 Task: Create in the project AgileFire in Backlog an issue 'Implement a new cloud-based knowledge management system for a company with advanced knowledge sharing and collaboration features', assign it to team member softage.1@softage.net and change the status to IN PROGRESS. Create in the project AgileFire in Backlog an issue 'Integrate a new customer loyalty program feature into an existing e-commerce website to improve customer retention and repeat sales', assign it to team member softage.2@softage.net and change the status to IN PROGRESS
Action: Mouse moved to (184, 249)
Screenshot: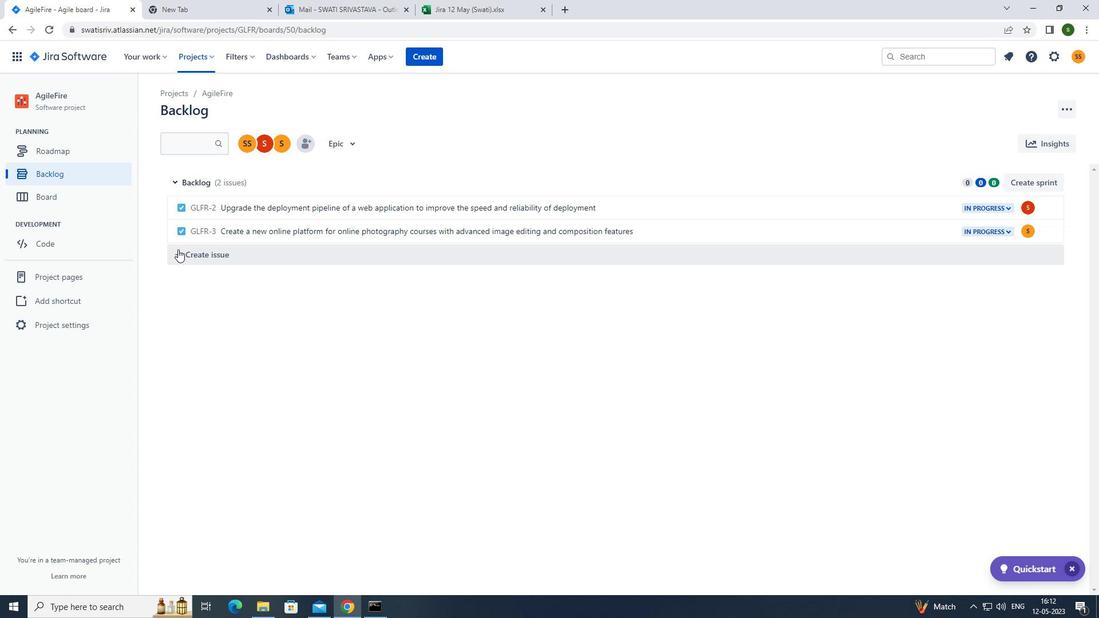 
Action: Mouse pressed left at (184, 249)
Screenshot: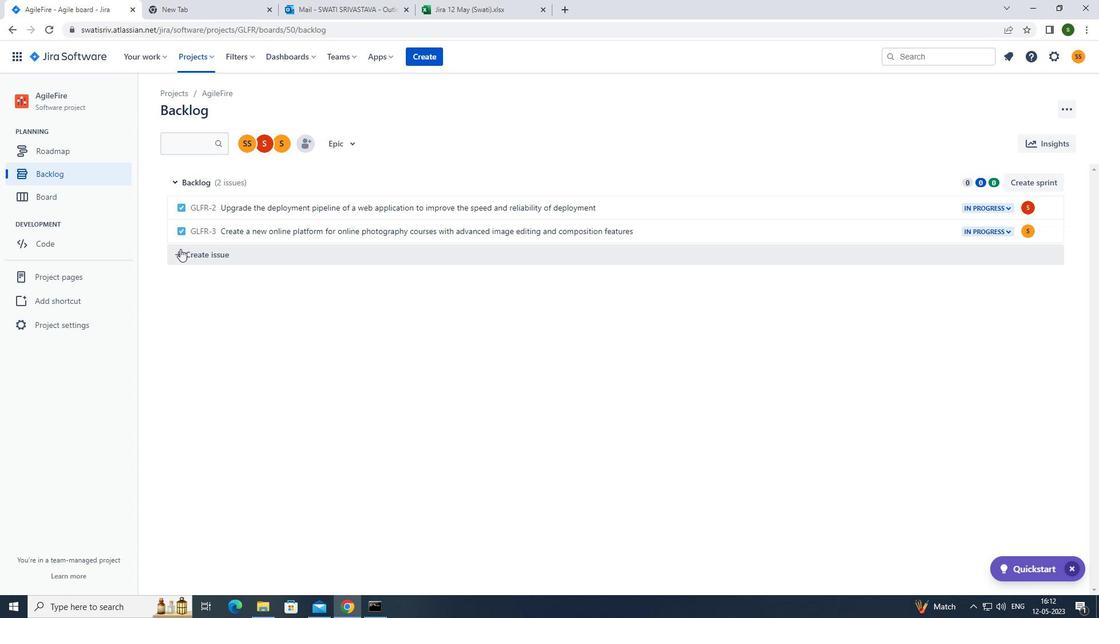 
Action: Mouse moved to (245, 249)
Screenshot: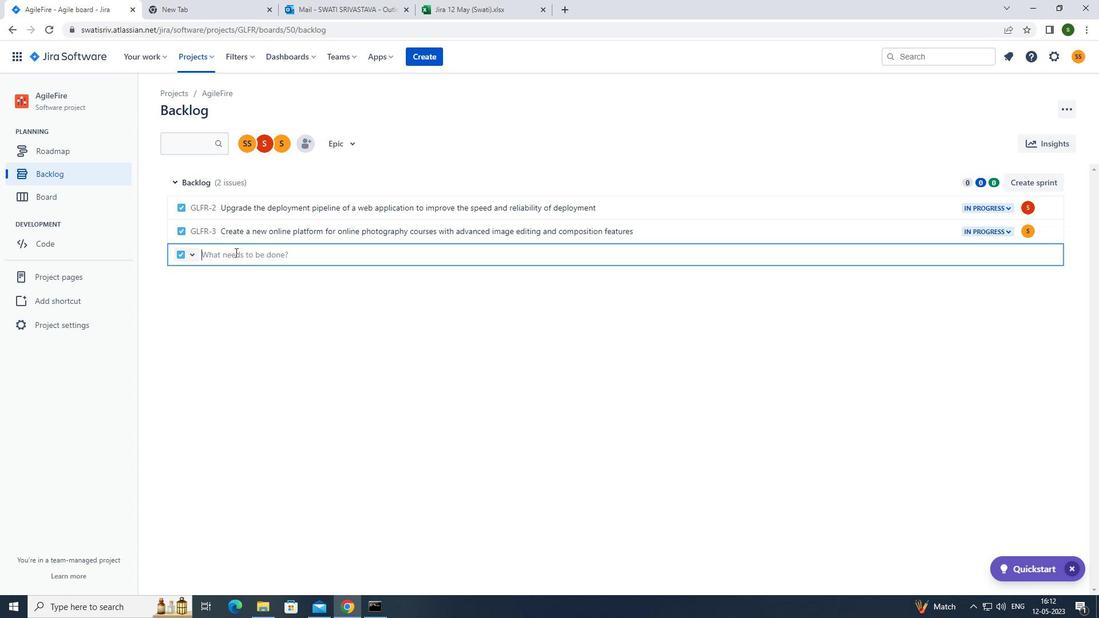 
Action: Key pressed <Key.caps_lock>i<Key.caps_lock>mplement<Key.space>a<Key.space>new<Key.space>cloud-based<Key.space>knowledge<Key.space>management<Key.space>system<Key.space>for<Key.space>a<Key.space>company<Key.space>with<Key.space>advanced<Key.space>knowledge<Key.space>sharing<Key.space>and<Key.space>collaboration<Key.space>features<Key.enter>
Screenshot: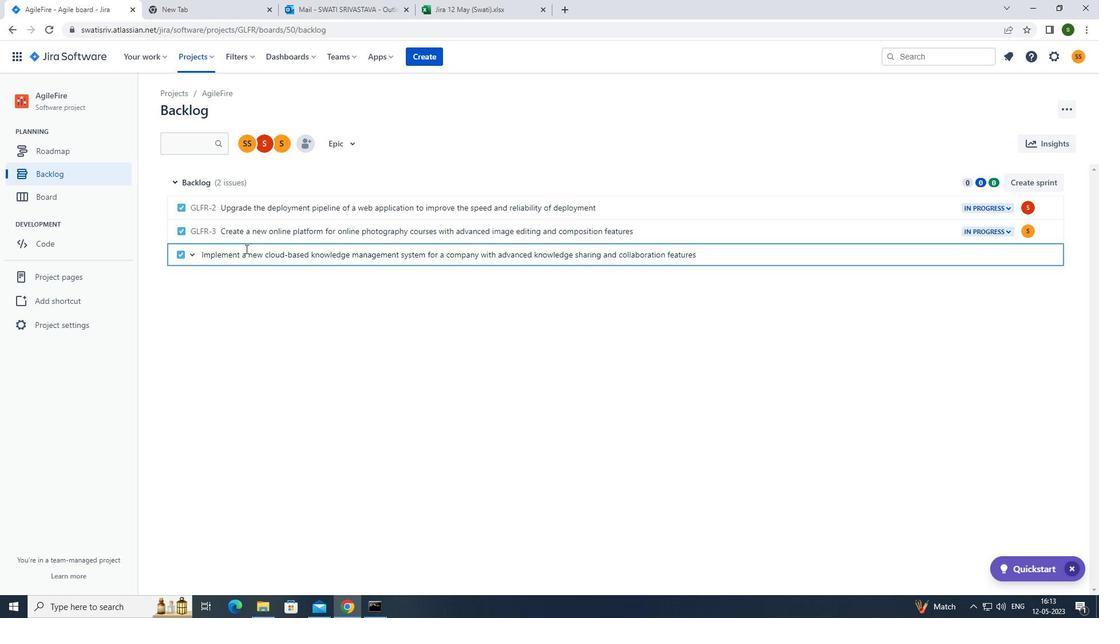 
Action: Mouse moved to (1027, 256)
Screenshot: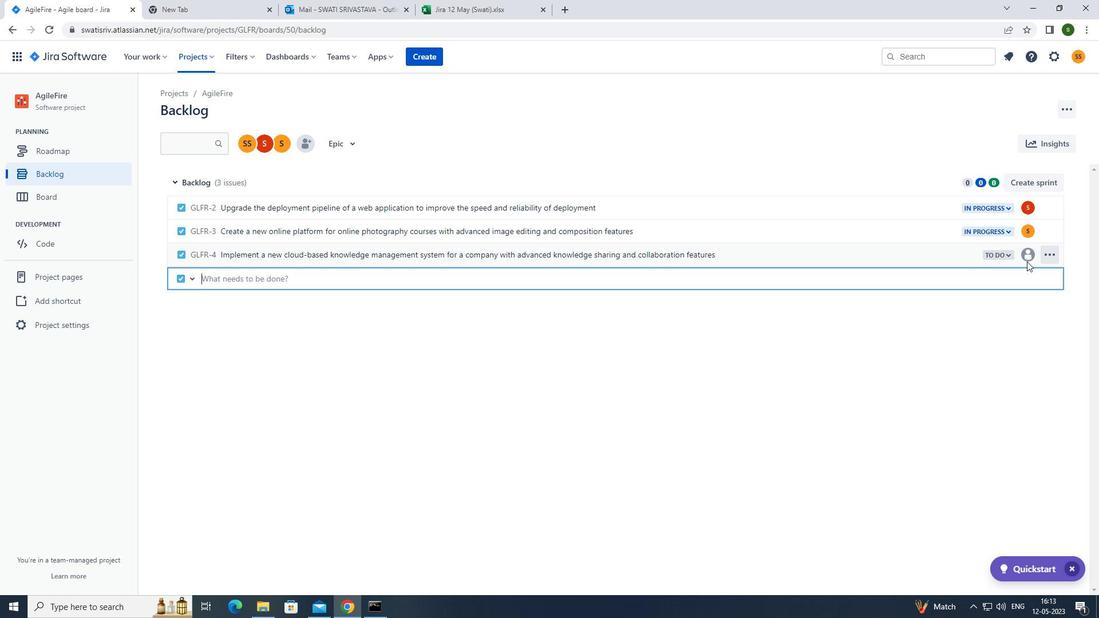 
Action: Mouse pressed left at (1027, 256)
Screenshot: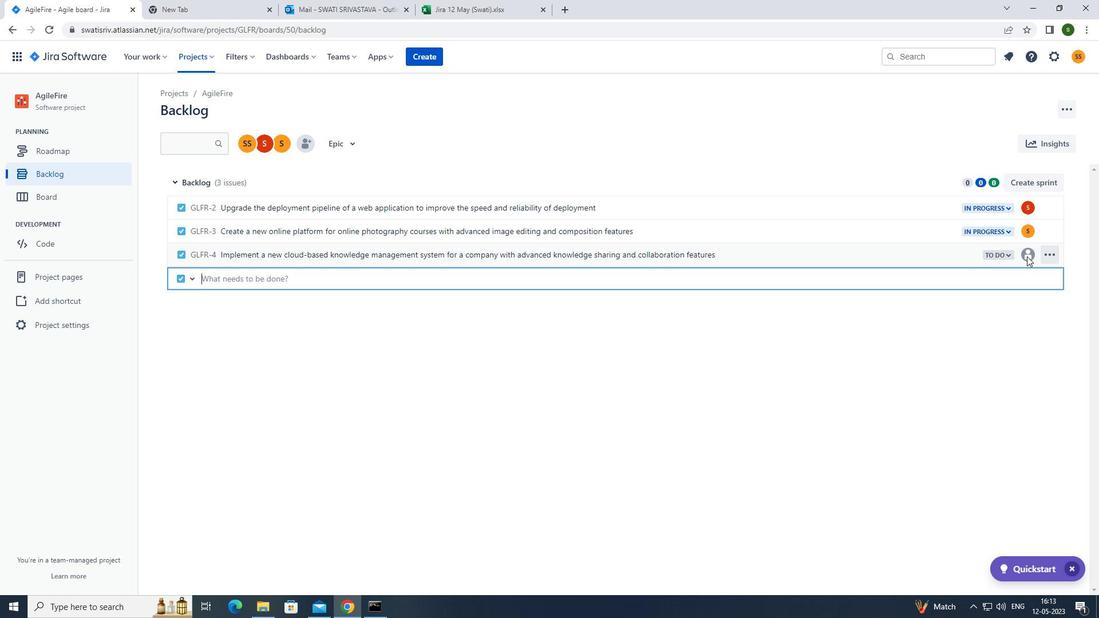 
Action: Mouse moved to (934, 372)
Screenshot: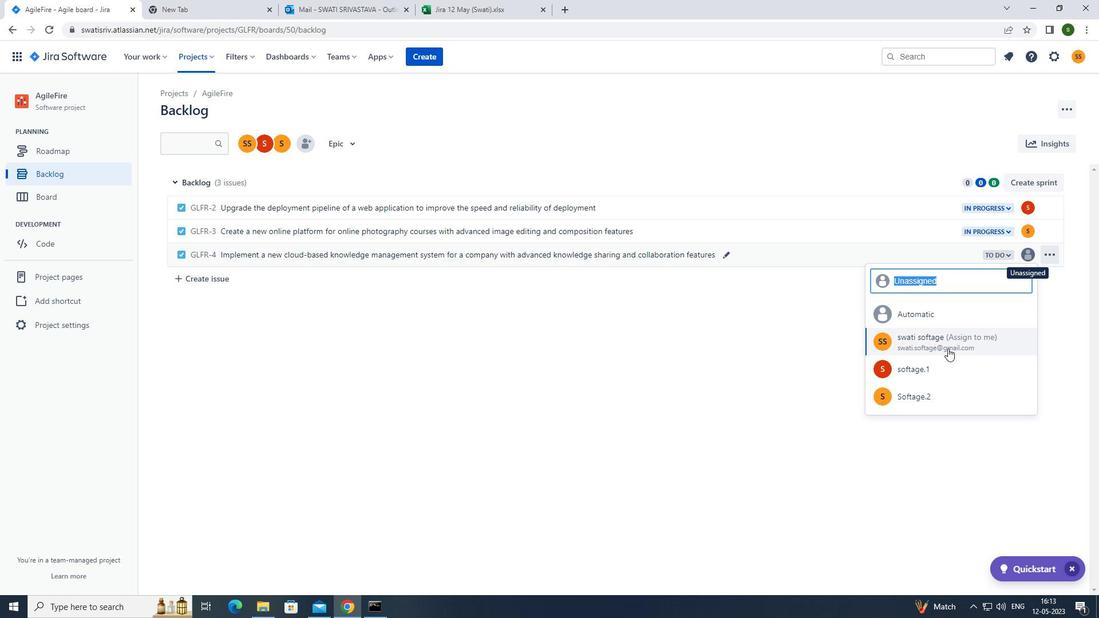
Action: Mouse pressed left at (934, 372)
Screenshot: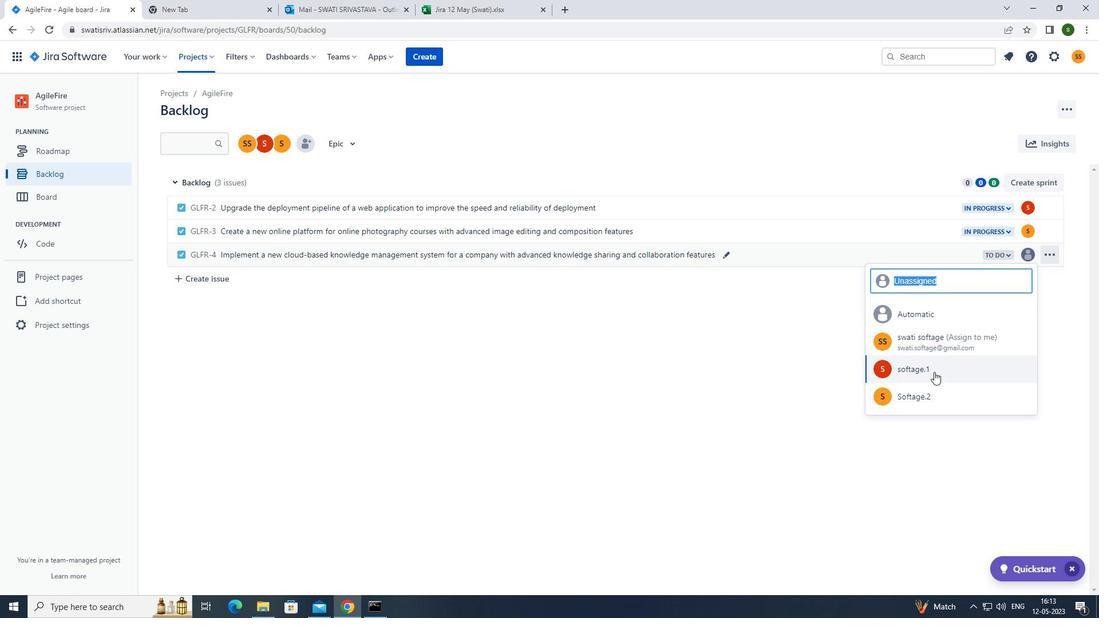 
Action: Mouse moved to (998, 255)
Screenshot: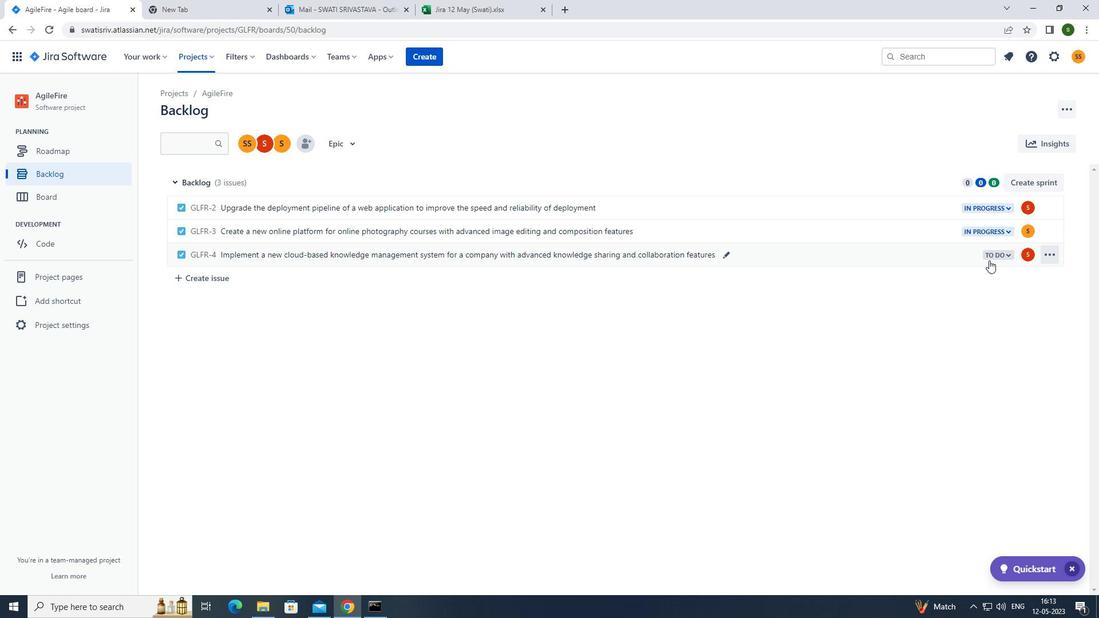 
Action: Mouse pressed left at (998, 255)
Screenshot: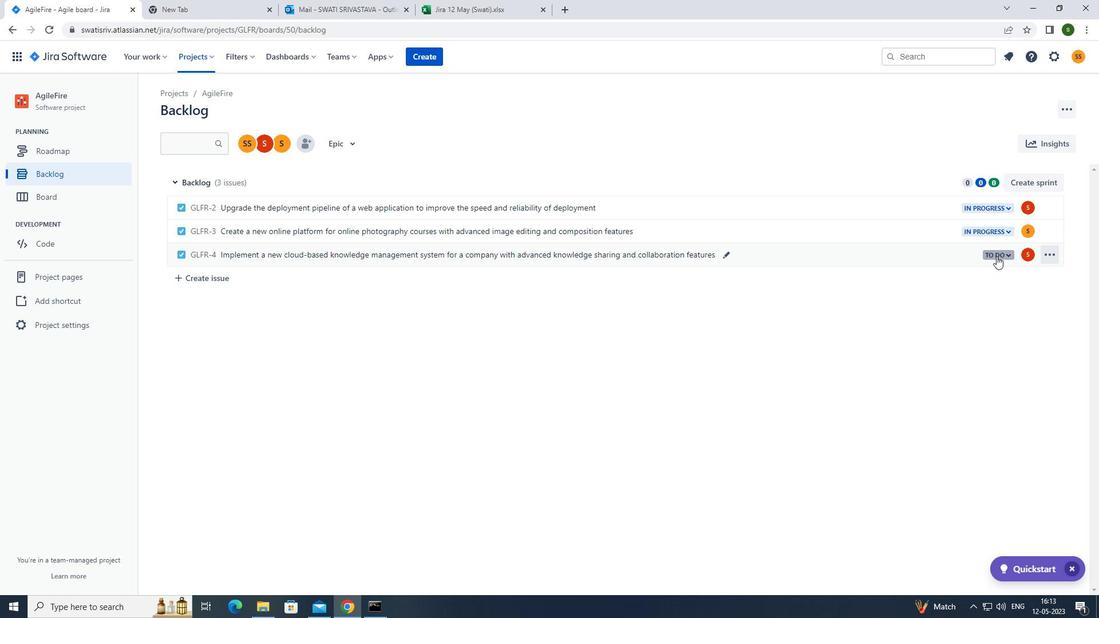 
Action: Mouse moved to (936, 276)
Screenshot: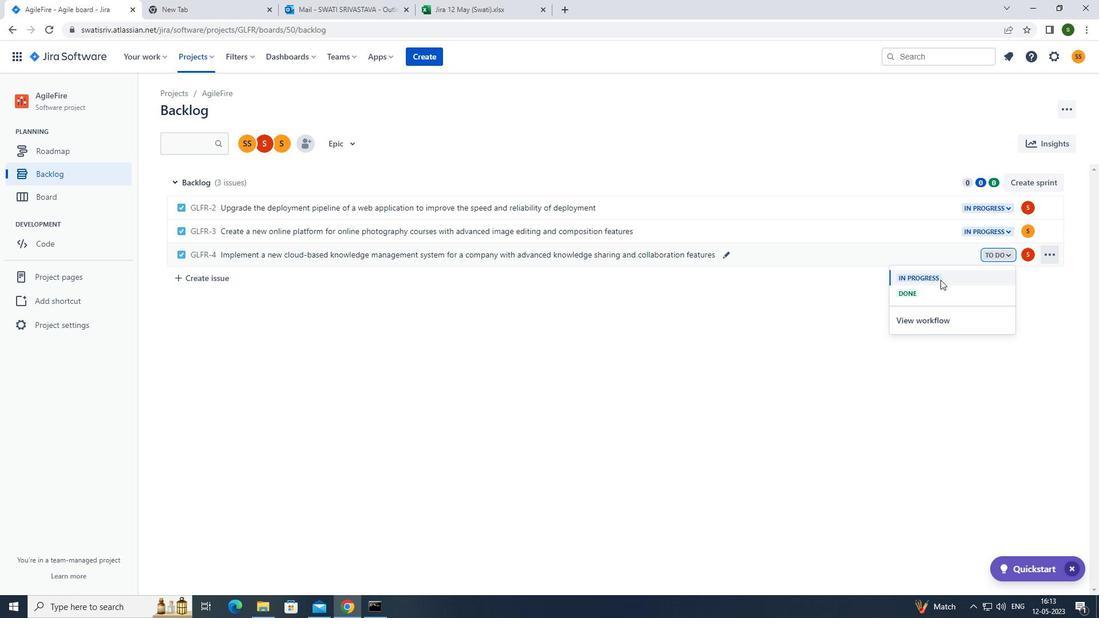 
Action: Mouse pressed left at (936, 276)
Screenshot: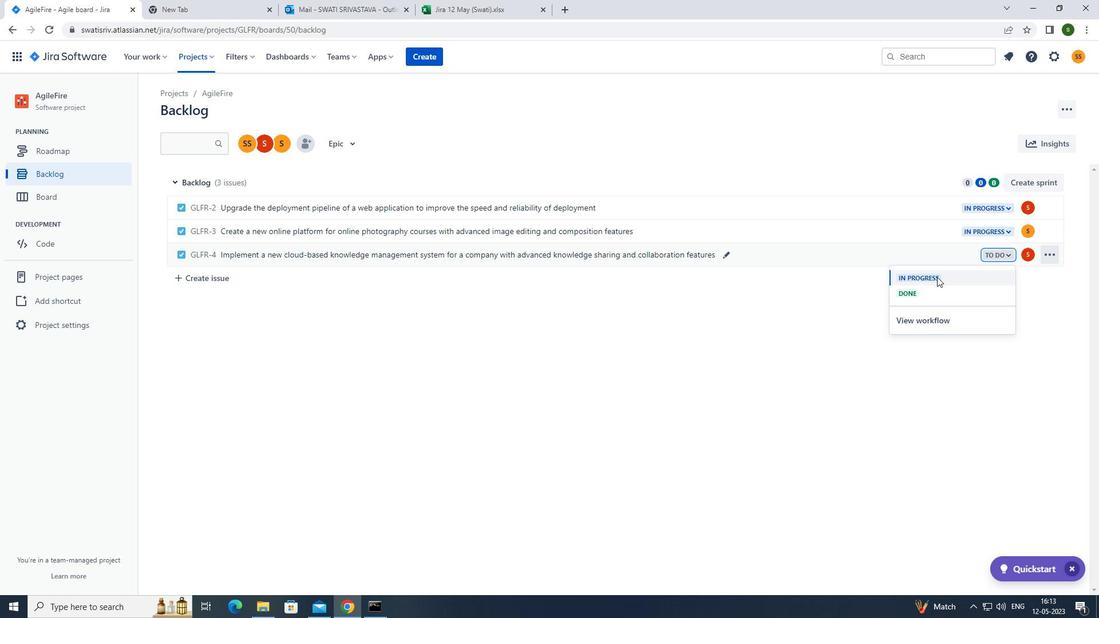 
Action: Mouse moved to (484, 281)
Screenshot: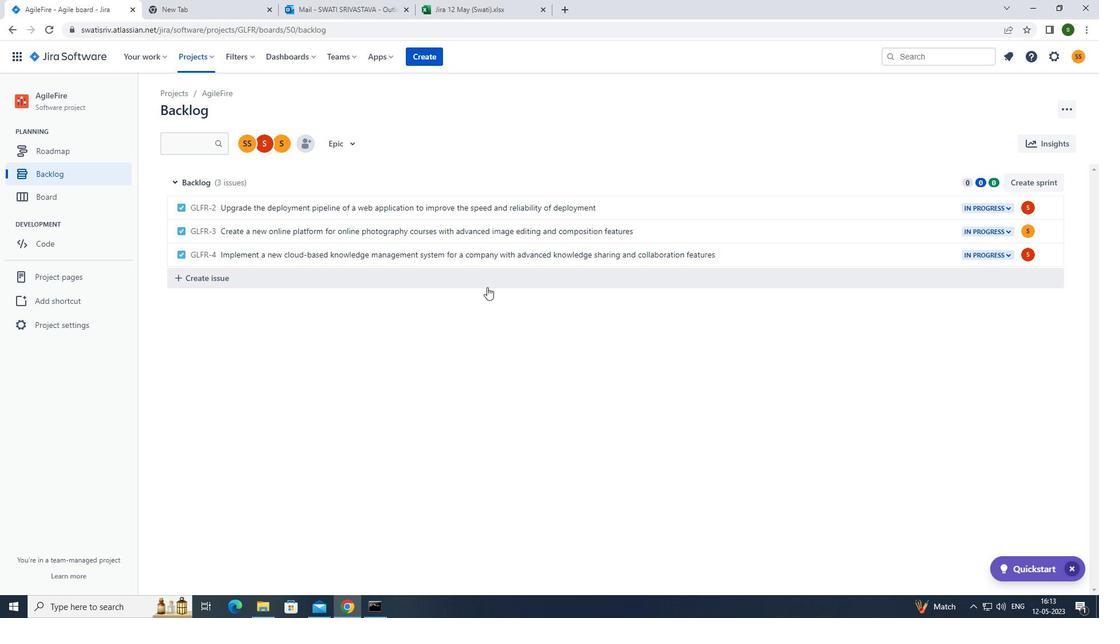 
Action: Mouse pressed left at (484, 281)
Screenshot: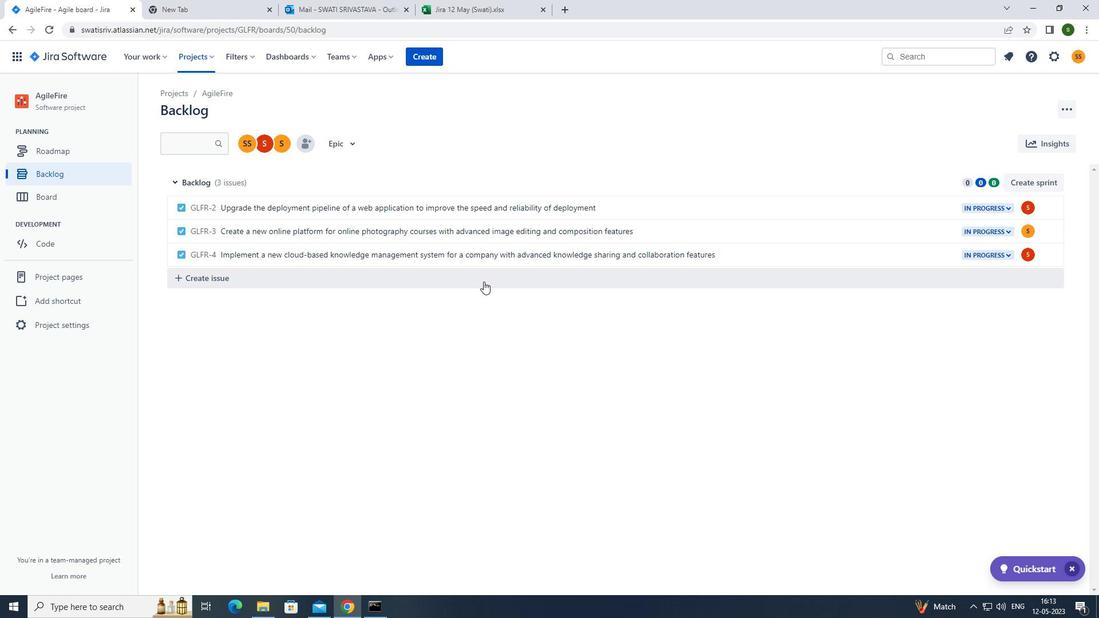 
Action: Mouse moved to (484, 274)
Screenshot: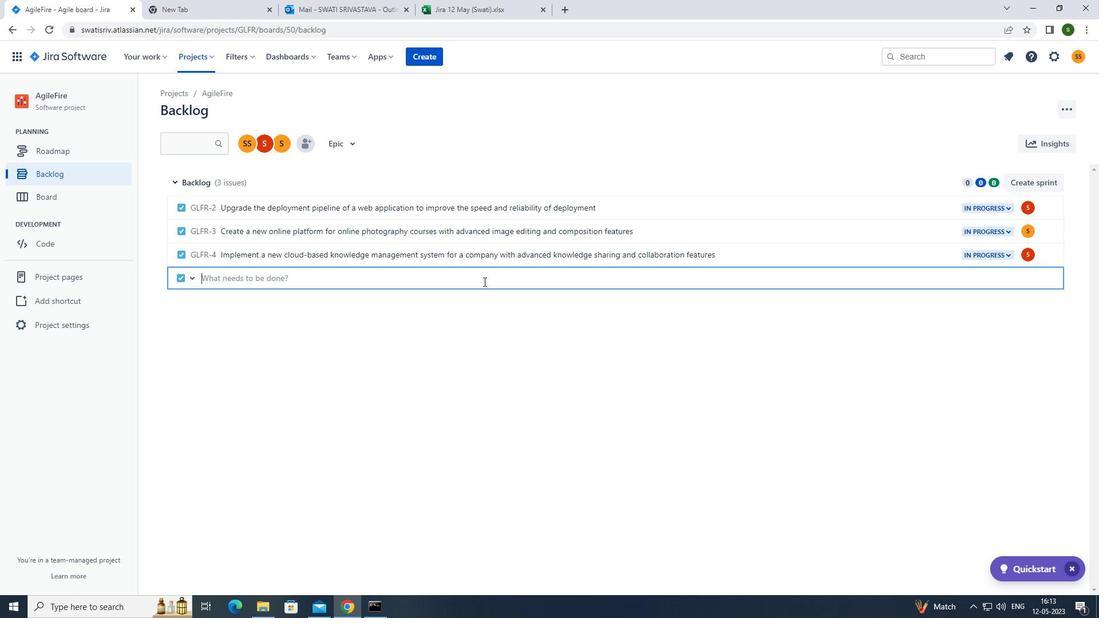 
Action: Key pressed <Key.caps_lock>i<Key.caps_lock>ntegrate<Key.space>a<Key.space>new<Key.space>a<Key.backspace>customer<Key.space>loyalty<Key.space>program<Key.space>feature<Key.space>into<Key.space>an<Key.space>existing<Key.space>e-commerce<Key.space>website<Key.space>to<Key.space>improve<Key.space>customer<Key.space>retention<Key.space>and<Key.space>repeat<Key.space>sales<Key.enter>
Screenshot: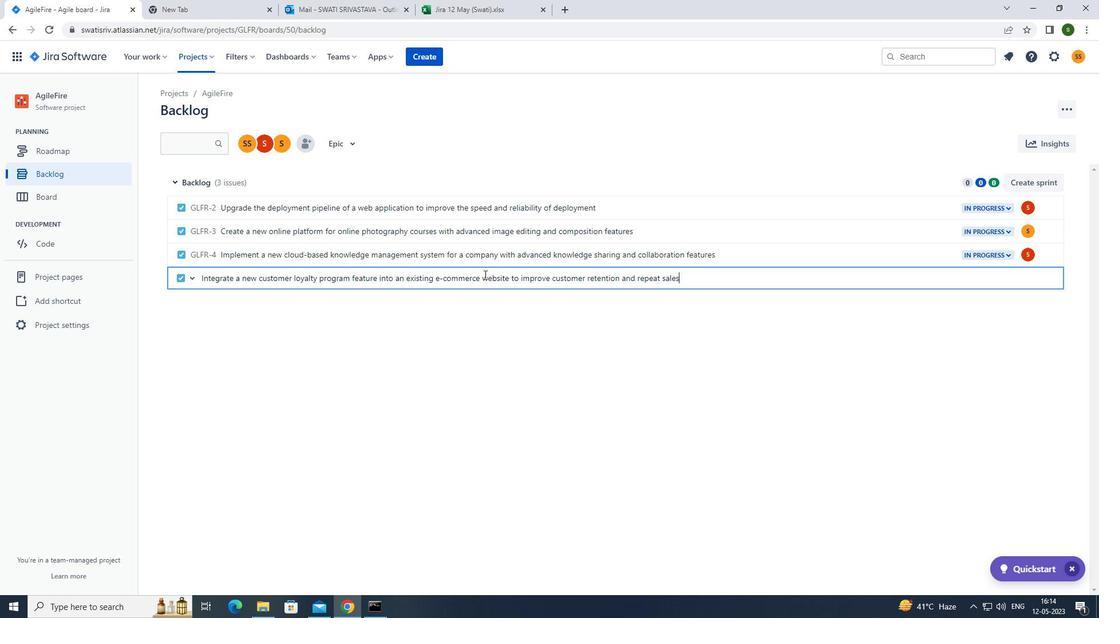 
Action: Mouse moved to (1025, 277)
Screenshot: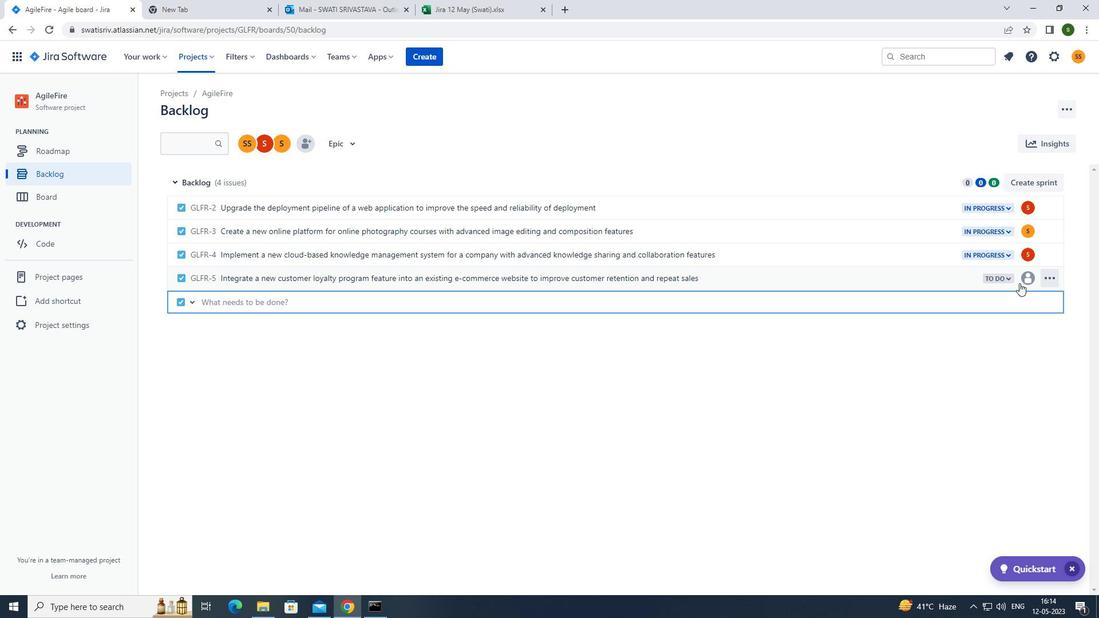 
Action: Mouse pressed left at (1025, 277)
Screenshot: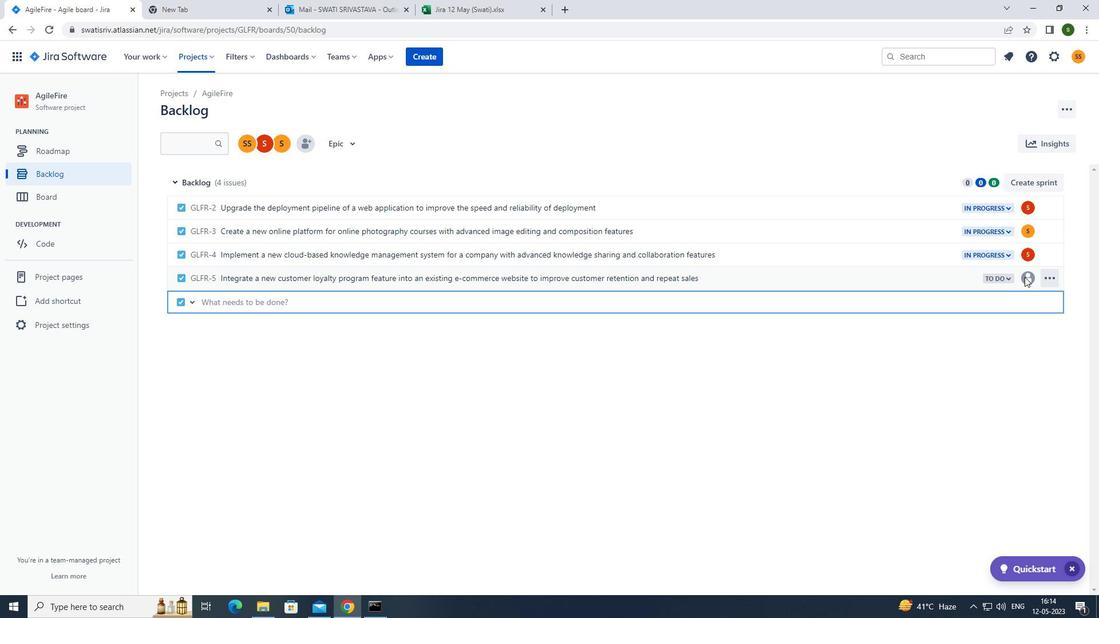 
Action: Mouse moved to (940, 418)
Screenshot: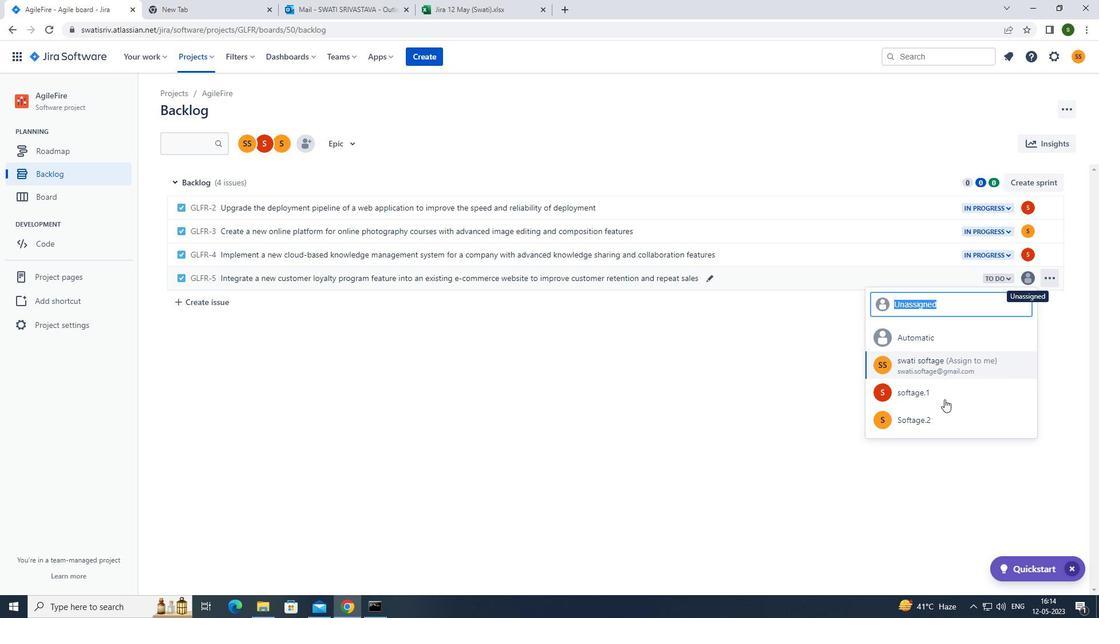 
Action: Mouse pressed left at (940, 418)
Screenshot: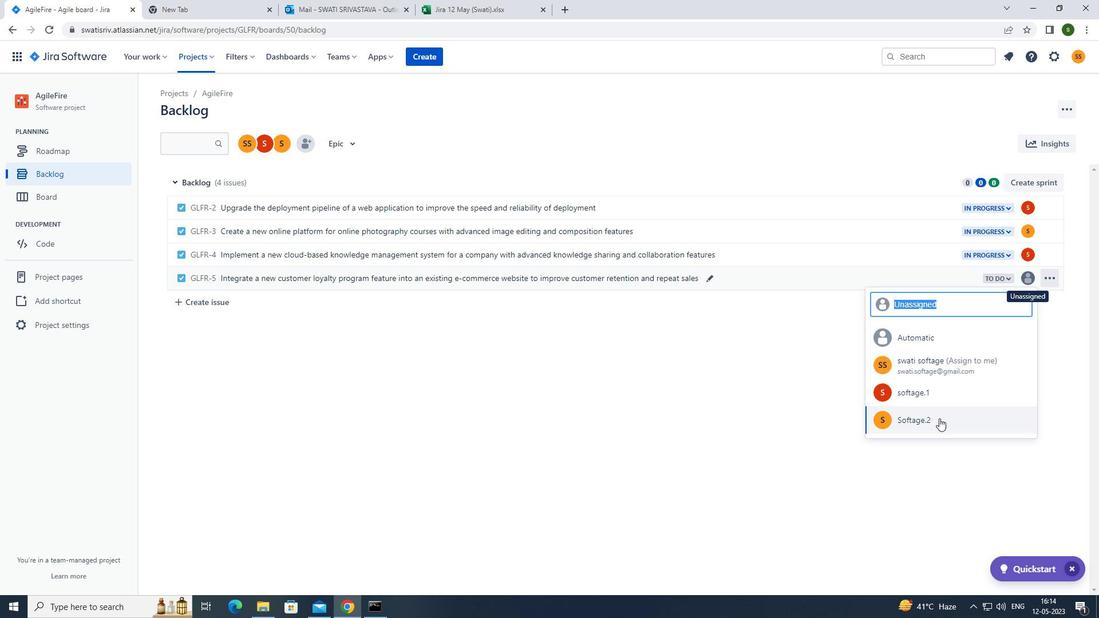
Action: Mouse moved to (1000, 278)
Screenshot: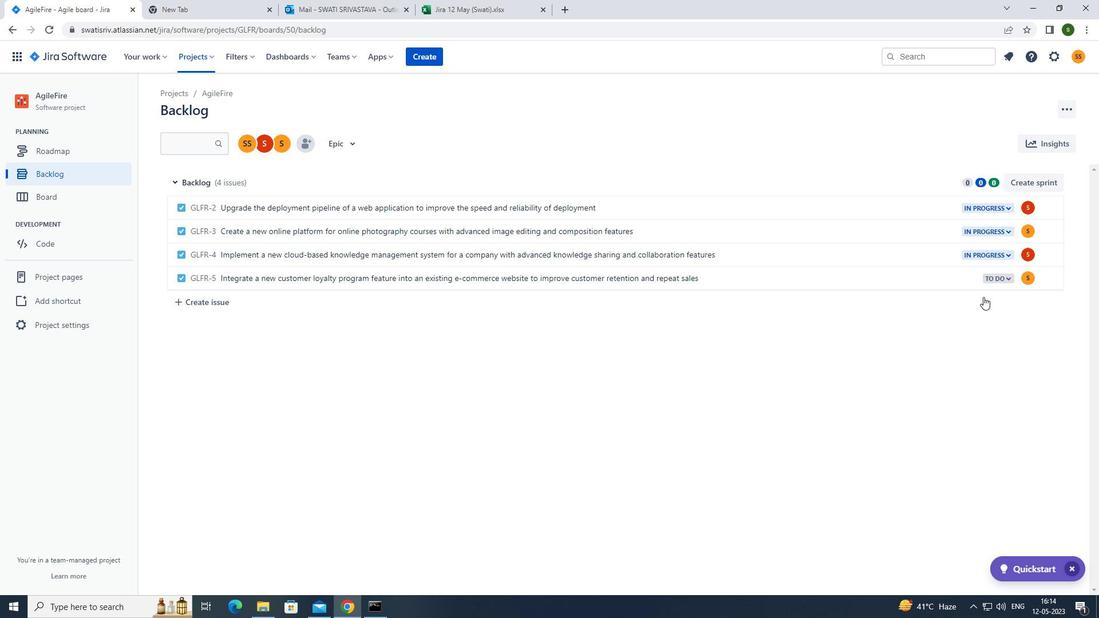 
Action: Mouse pressed left at (1000, 278)
Screenshot: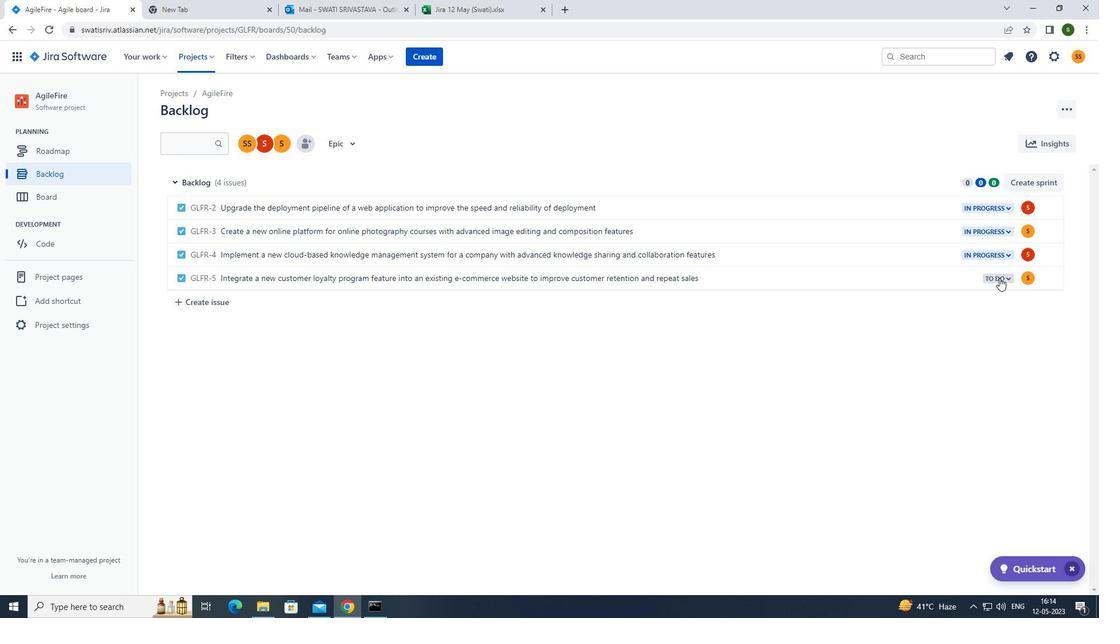 
Action: Mouse moved to (932, 298)
Screenshot: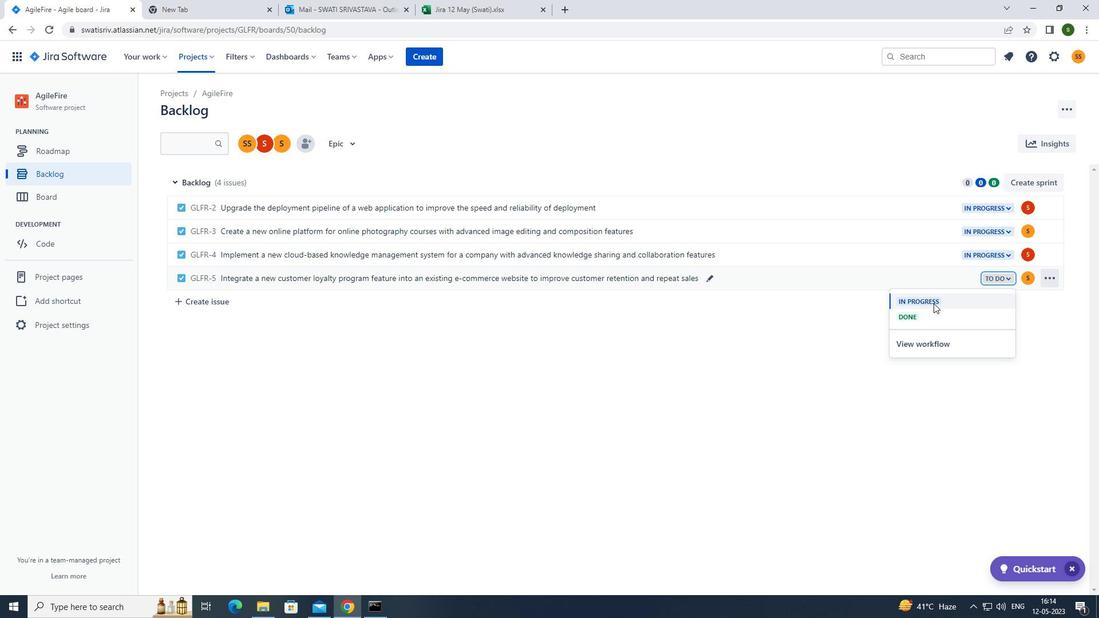 
Action: Mouse pressed left at (932, 298)
Screenshot: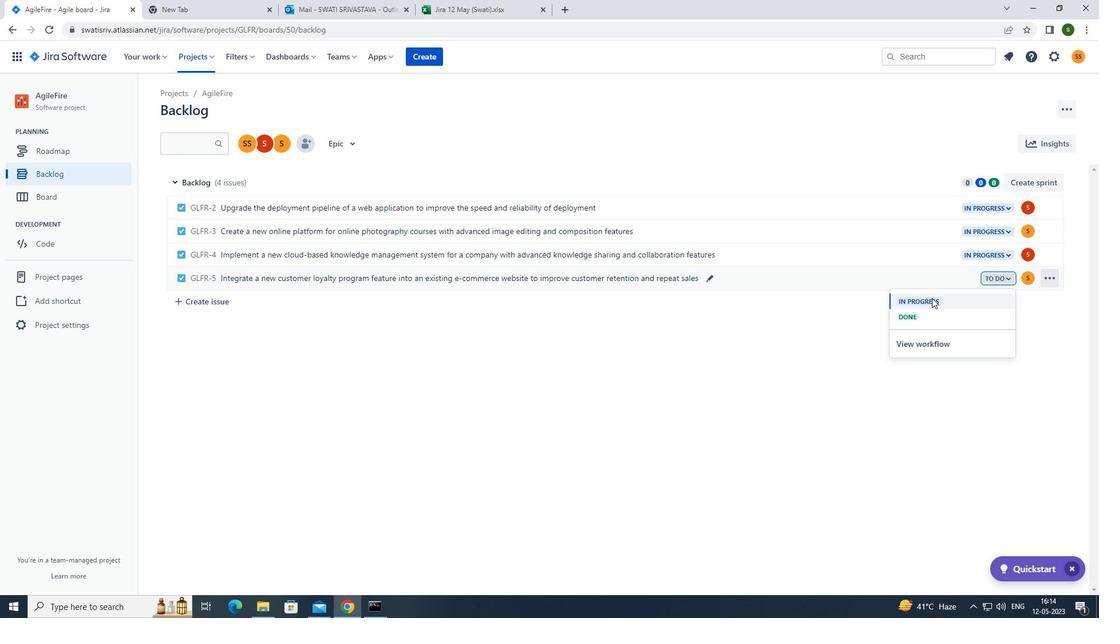 
Action: Mouse moved to (814, 358)
Screenshot: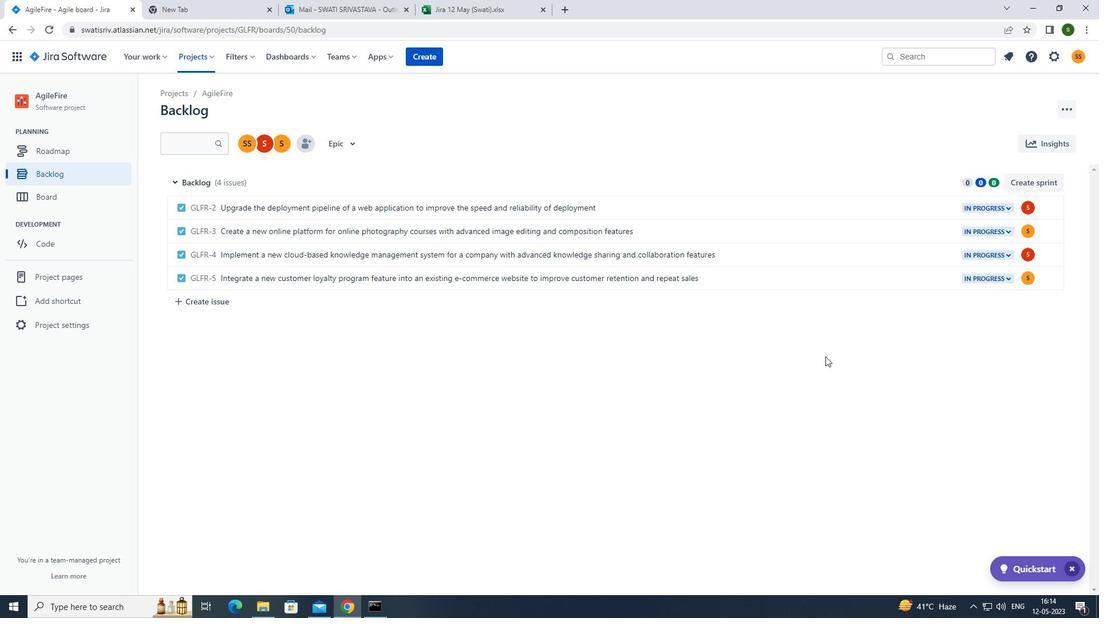 
